 Task: Create a section Dependency Management Sprint and in the section, add a milestone Web Application Security in the project ApexTech
Action: Mouse moved to (32, 260)
Screenshot: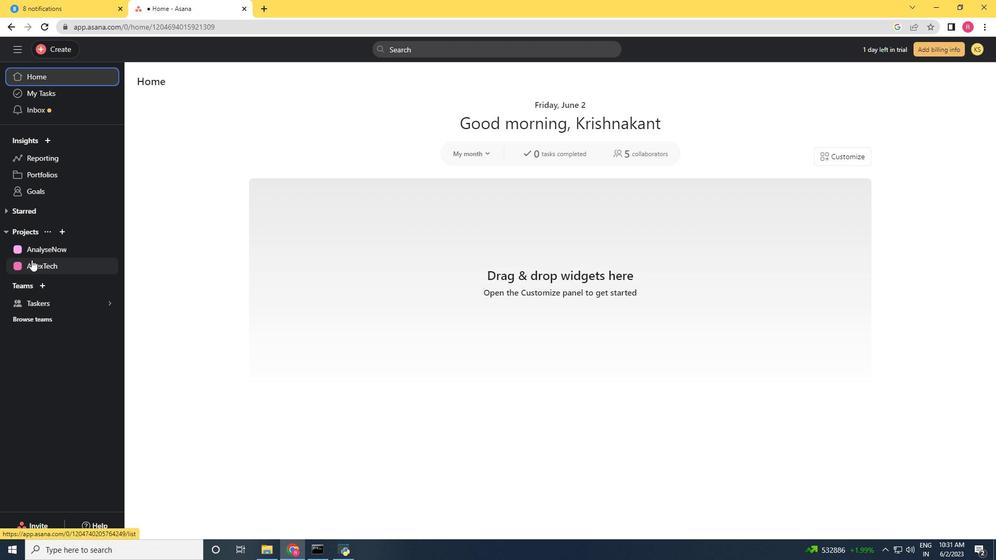 
Action: Mouse pressed left at (32, 260)
Screenshot: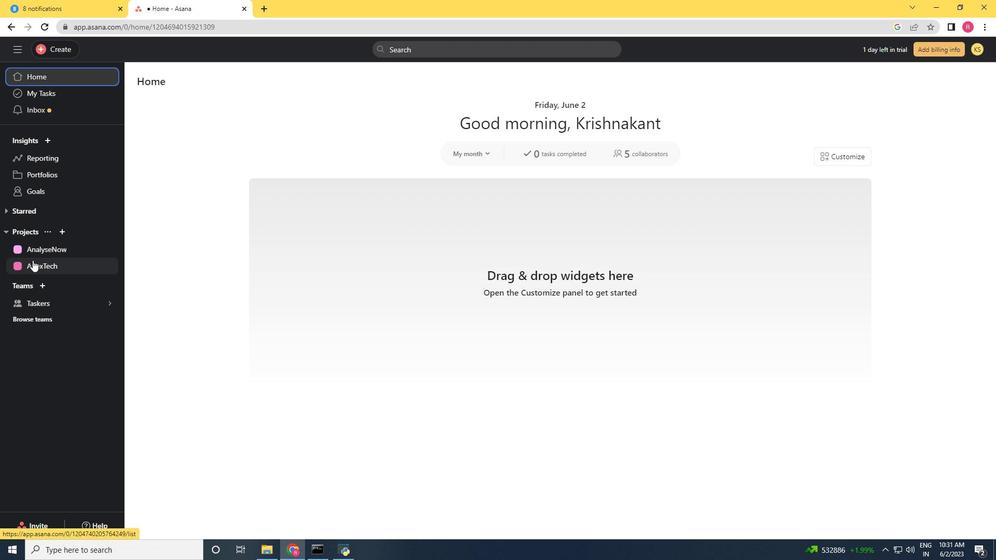 
Action: Mouse moved to (183, 413)
Screenshot: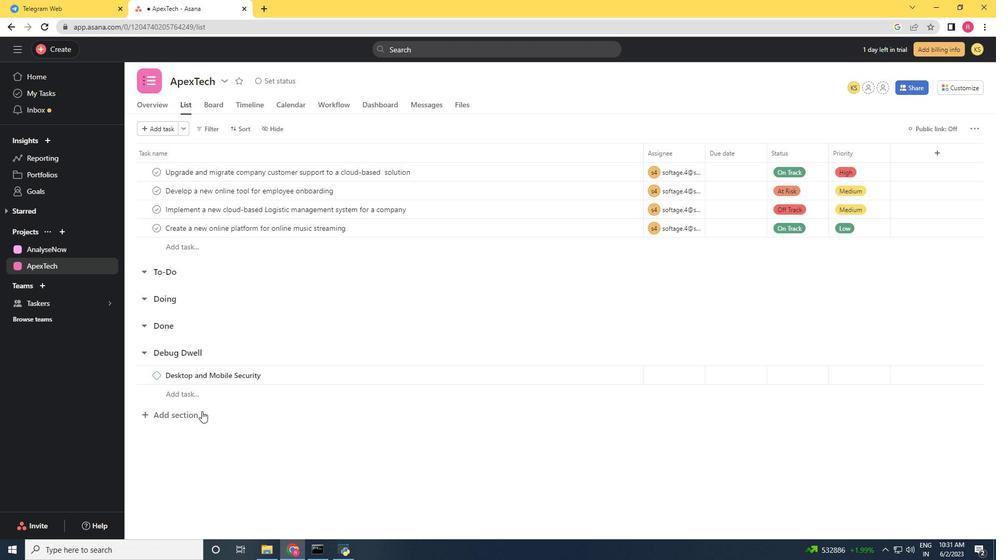 
Action: Mouse pressed left at (183, 413)
Screenshot: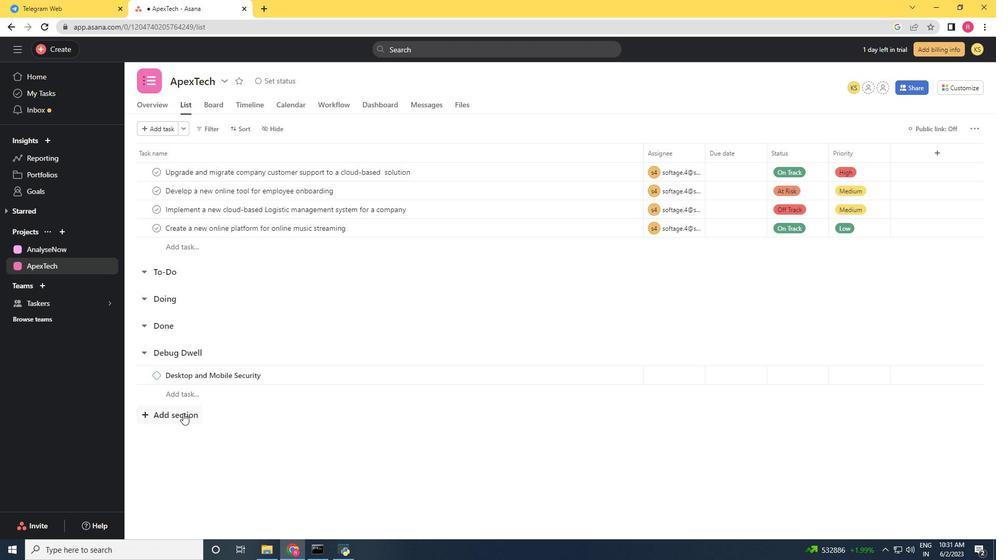
Action: Mouse moved to (183, 413)
Screenshot: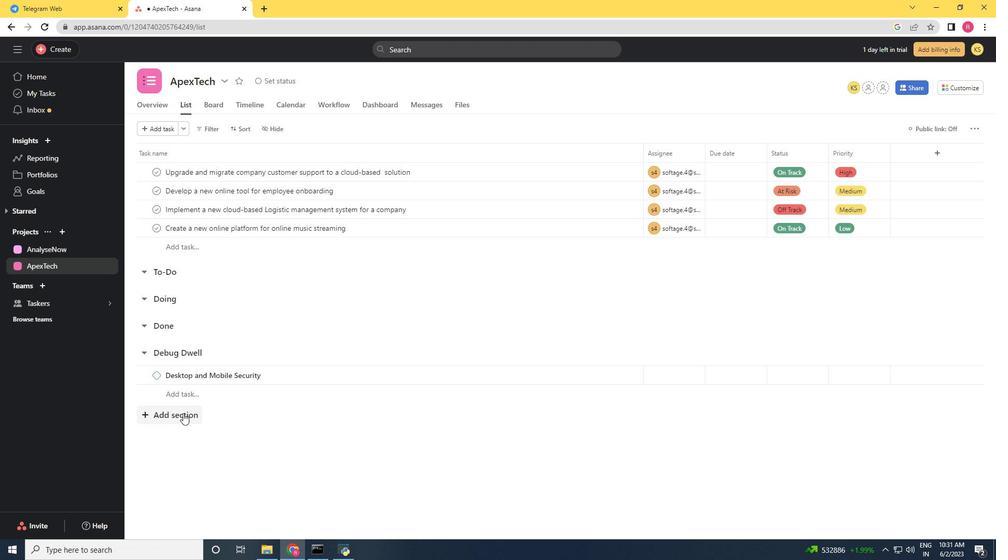 
Action: Key pressed <Key.shift>Dependency<Key.space><Key.shift>Management<Key.space><Key.shift>Sprint<Key.space><Key.enter><Key.shift><Key.shift><Key.shift><Key.shift><Key.shift><Key.shift><Key.shift><Key.shift><Key.shift><Key.shift><Key.shift><Key.shift><Key.shift><Key.shift><Key.shift><Key.shift><Key.shift><Key.shift>Web<Key.space><Key.shift><Key.shift>Application<Key.space><Key.shift>Security<Key.space>
Screenshot: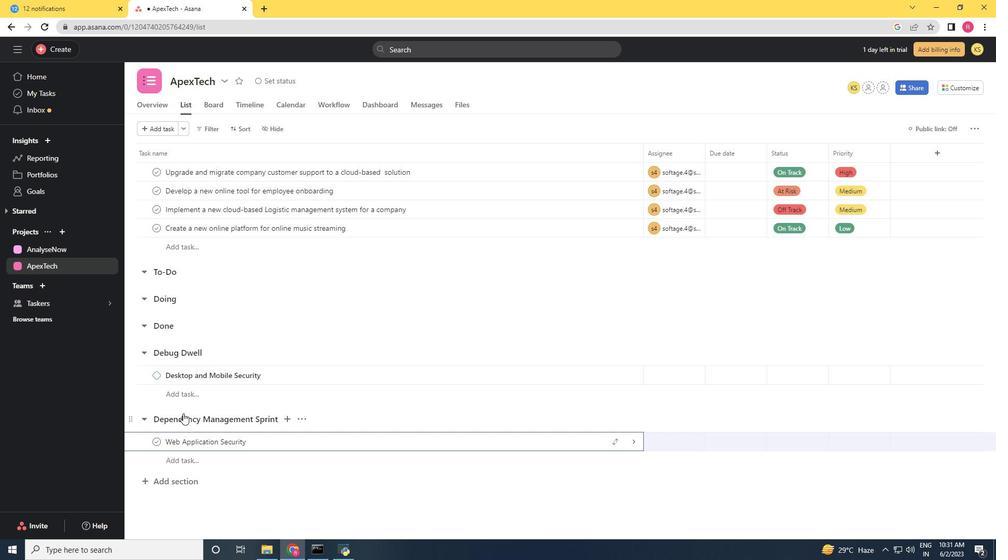 
Action: Mouse moved to (320, 440)
Screenshot: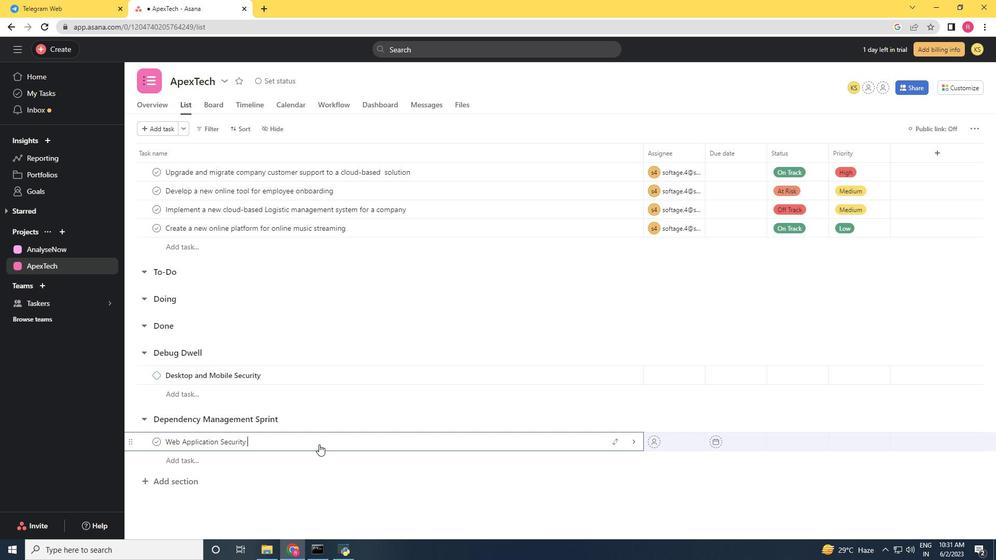 
Action: Mouse pressed right at (320, 440)
Screenshot: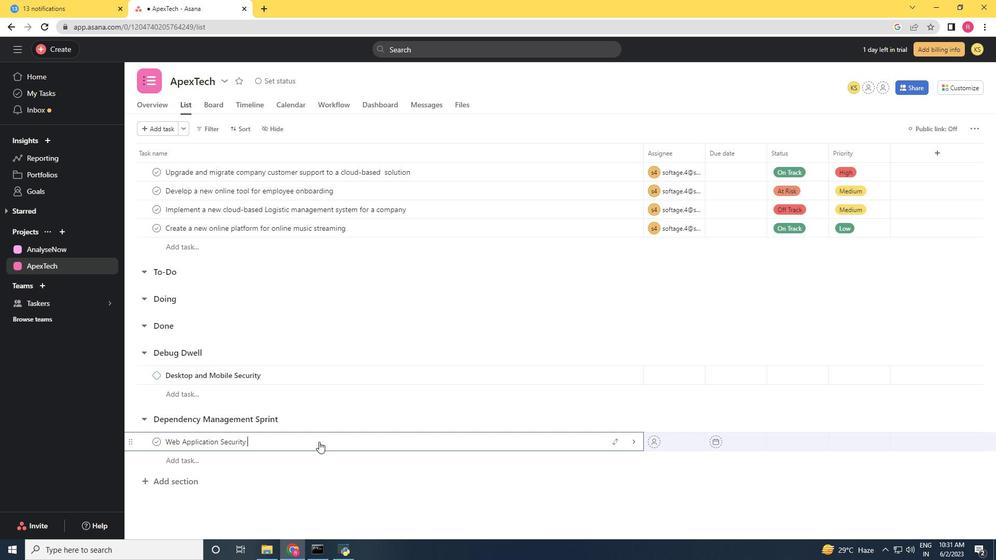 
Action: Mouse moved to (373, 389)
Screenshot: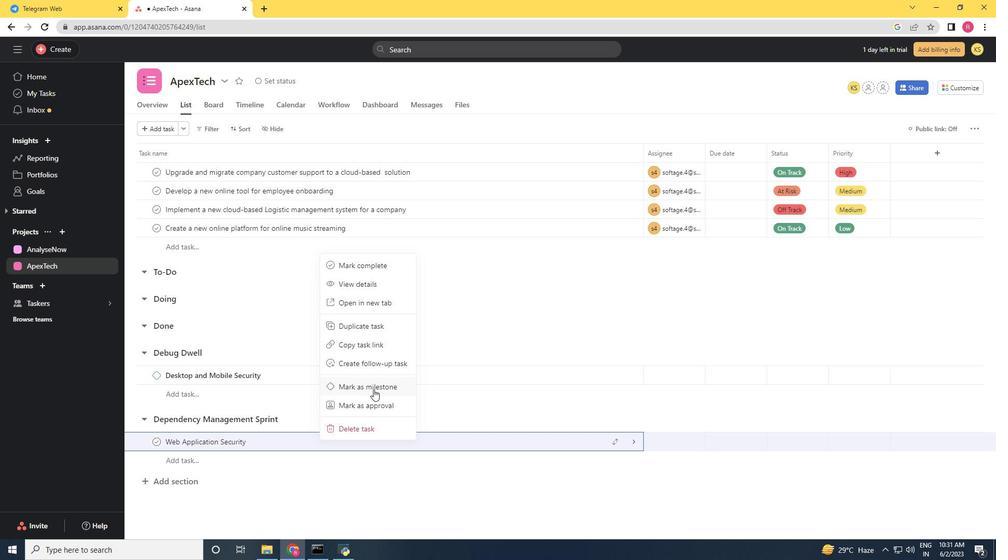 
Action: Mouse pressed left at (373, 389)
Screenshot: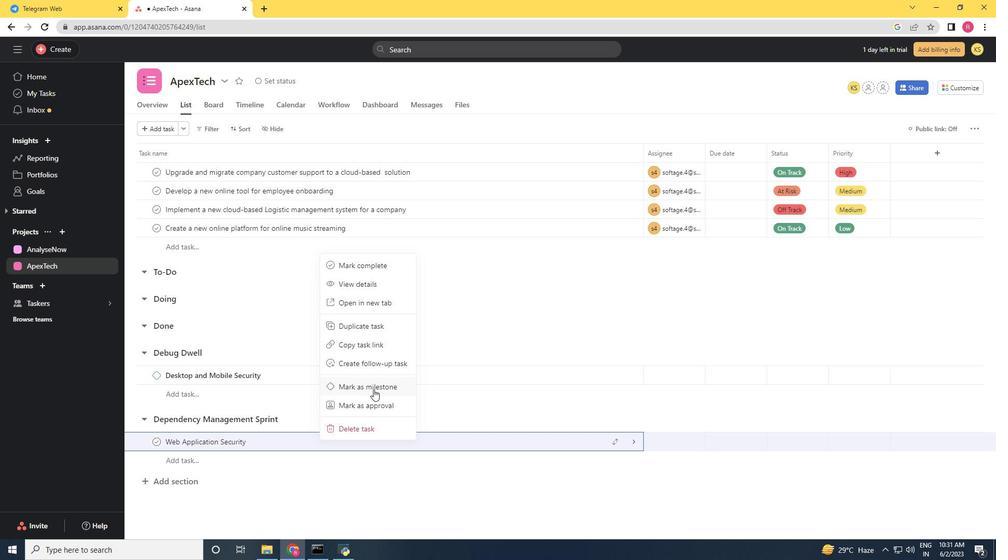 
